 Task: Create Board Market Expansion Strategy to Workspace Enterprise Resource Planning. Create Board Market Opportunity Analysis and Prioritization to Workspace Enterprise Resource Planning. Create List Proposals in Board Data Visualization Tools to Workspace Enterprise Resource Planning
Action: Mouse moved to (283, 63)
Screenshot: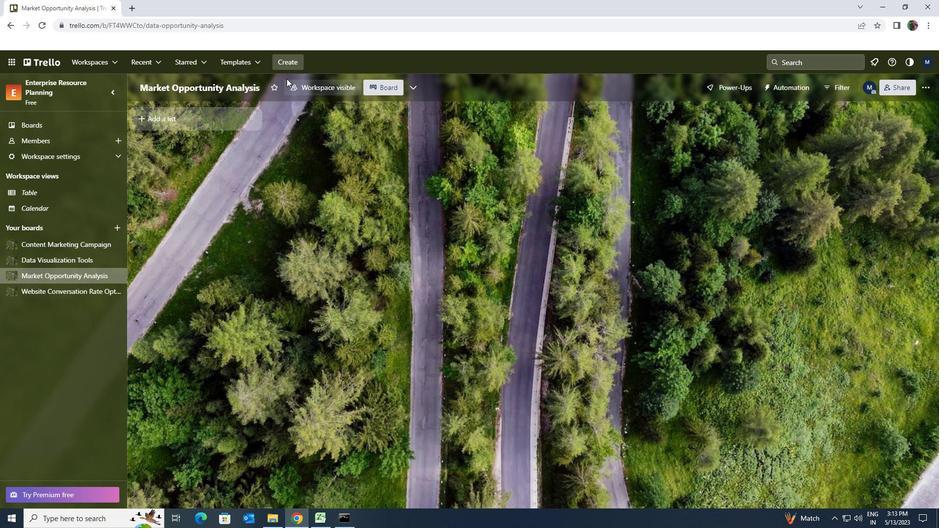 
Action: Mouse pressed left at (283, 63)
Screenshot: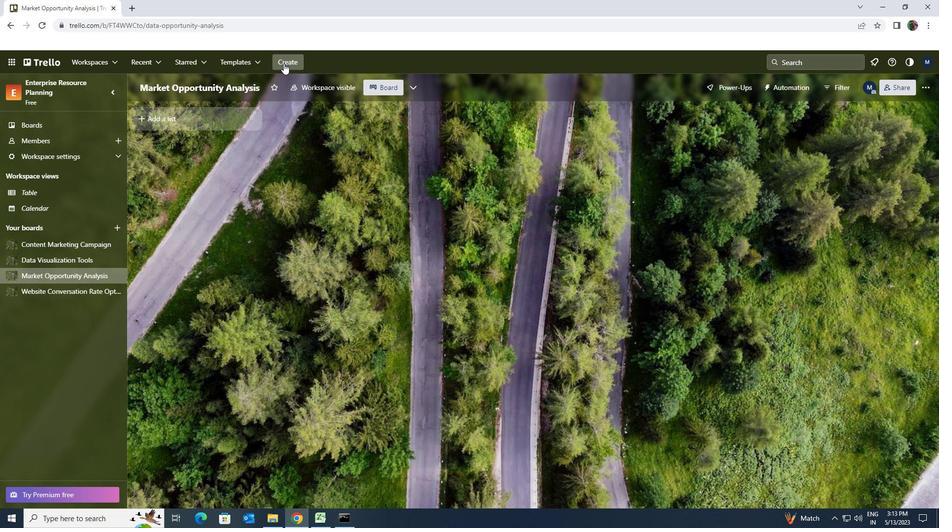 
Action: Mouse moved to (293, 91)
Screenshot: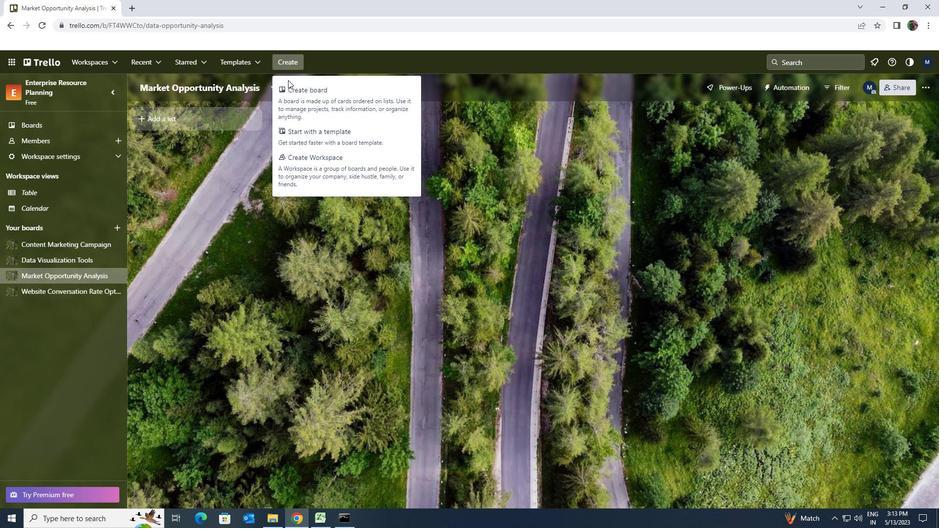 
Action: Mouse pressed left at (293, 91)
Screenshot: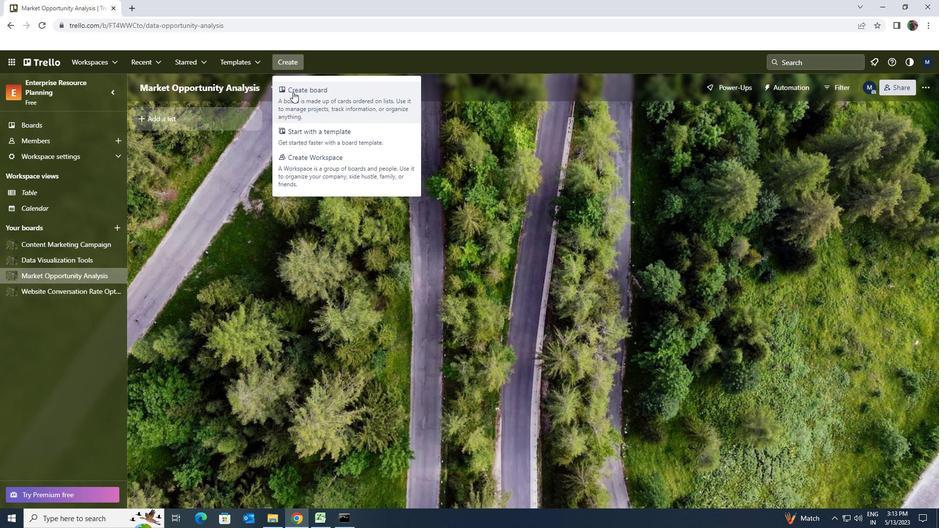
Action: Key pressed <Key.shift>MARKET<Key.space><Key.shift><Key.shift><Key.shift><Key.shift>EXPANSION<Key.space><Key.shift><Key.shift><Key.shift><Key.shift>STRATEGY
Screenshot: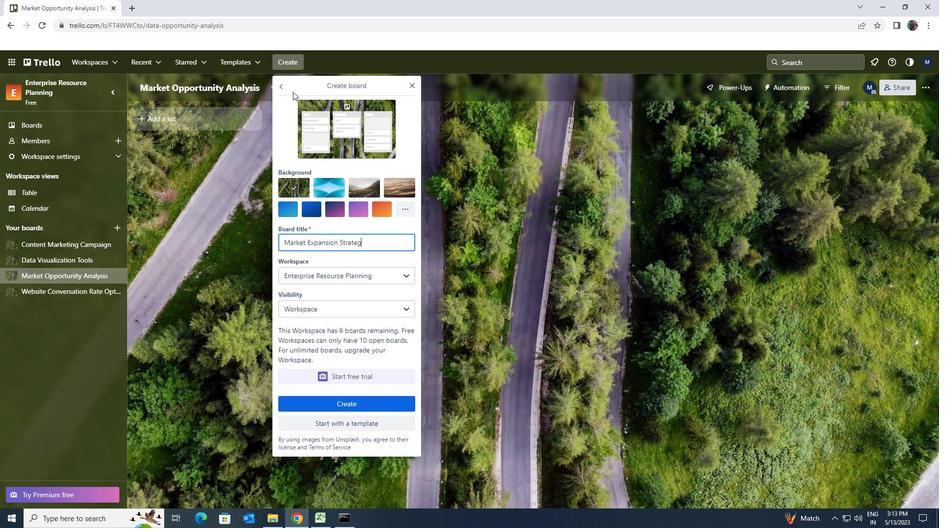 
Action: Mouse moved to (349, 401)
Screenshot: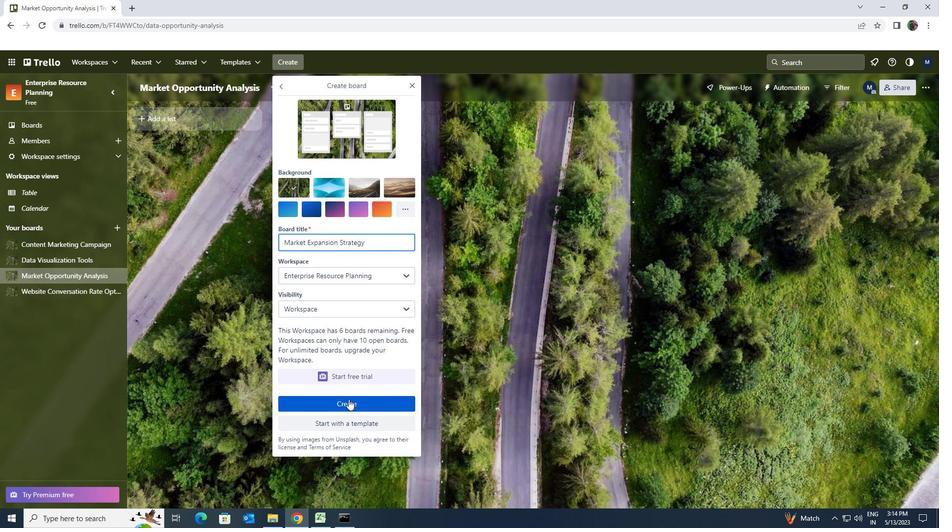 
Action: Mouse pressed left at (349, 401)
Screenshot: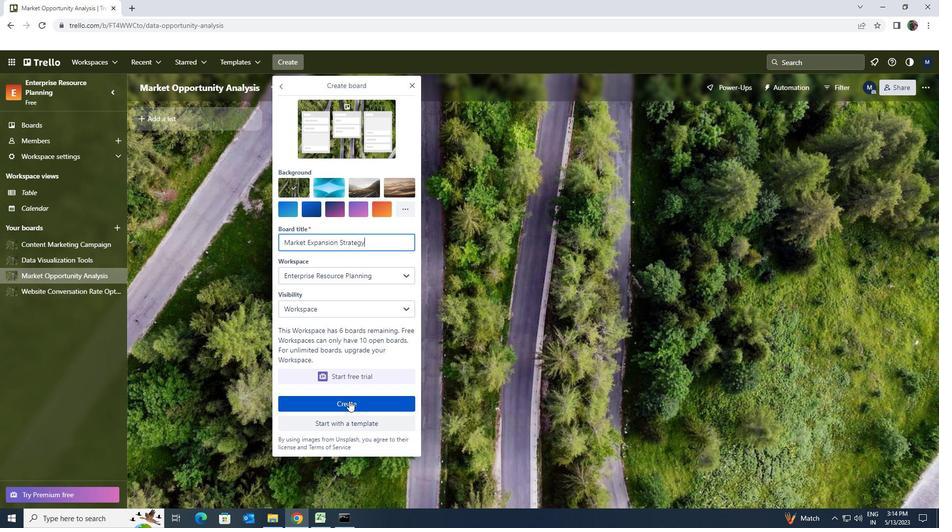 
Action: Mouse moved to (288, 65)
Screenshot: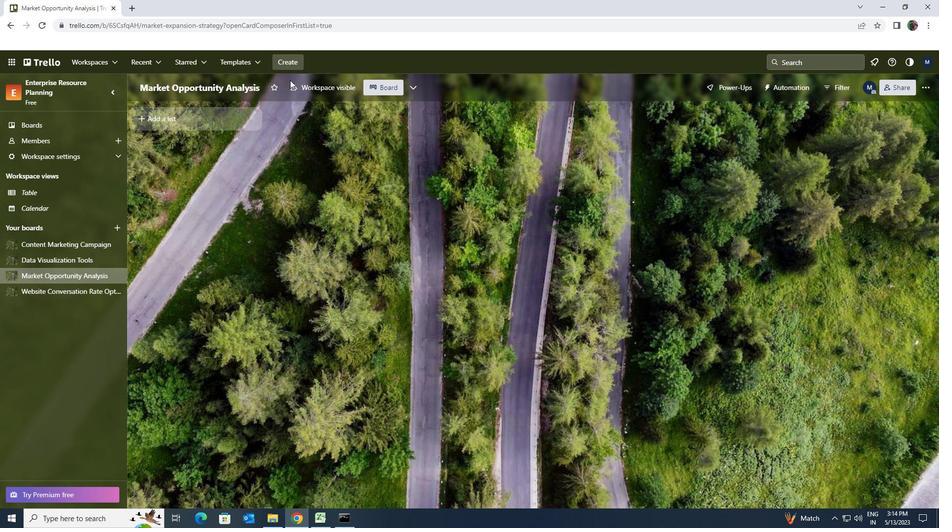 
Action: Mouse pressed left at (288, 65)
Screenshot: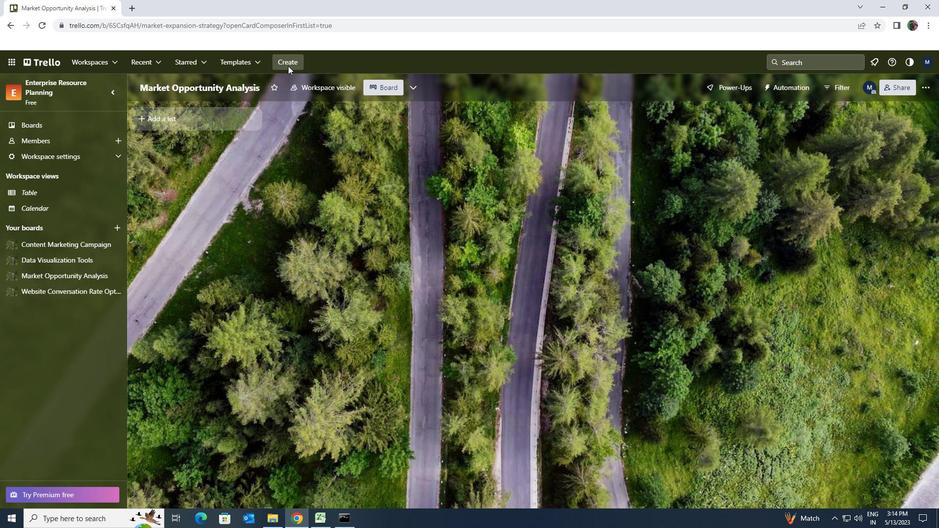 
Action: Mouse moved to (288, 62)
Screenshot: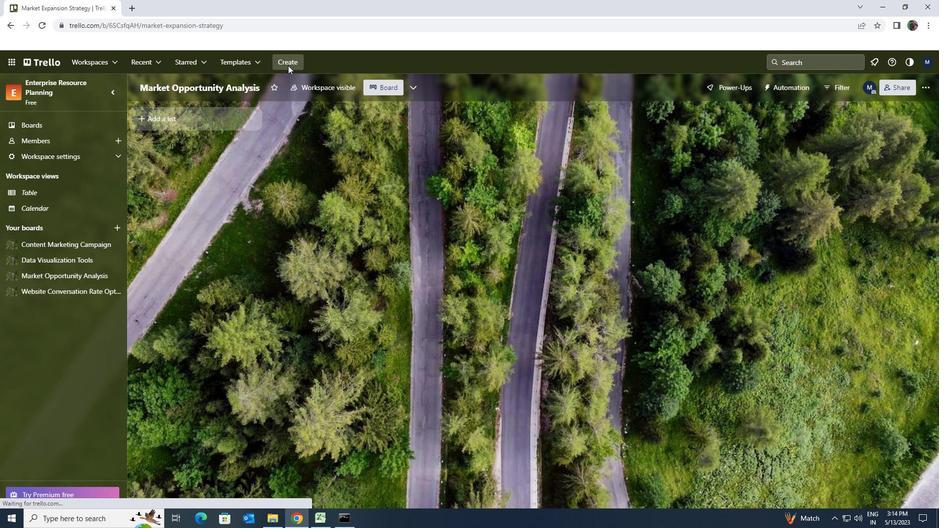 
Action: Mouse pressed left at (288, 62)
Screenshot: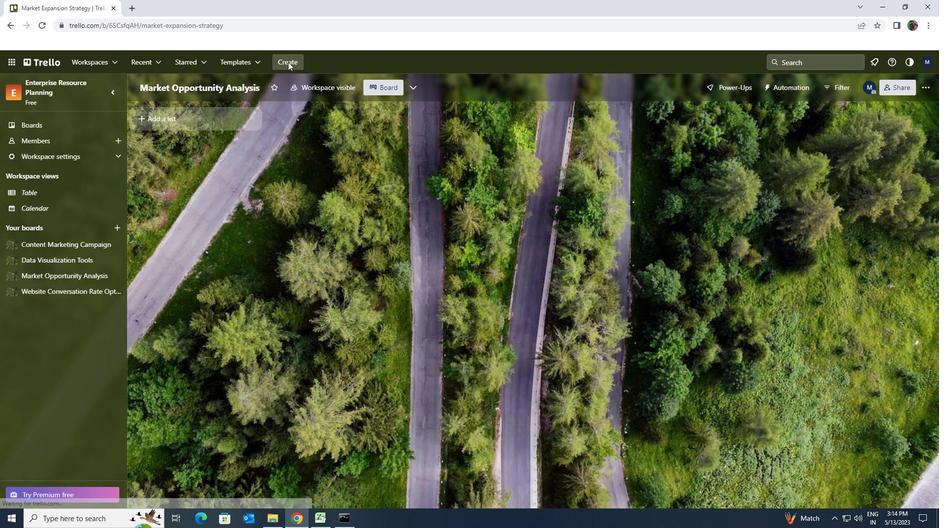 
Action: Mouse moved to (288, 62)
Screenshot: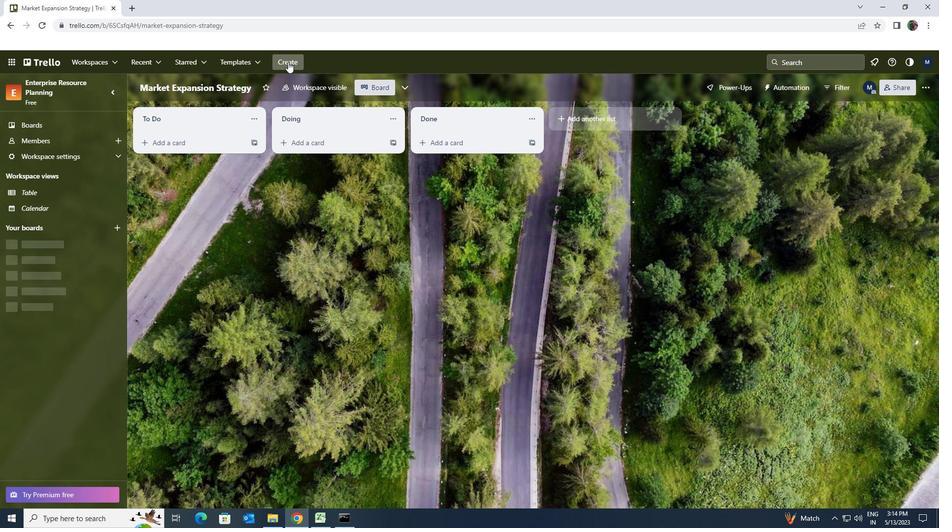 
Action: Mouse pressed left at (288, 62)
Screenshot: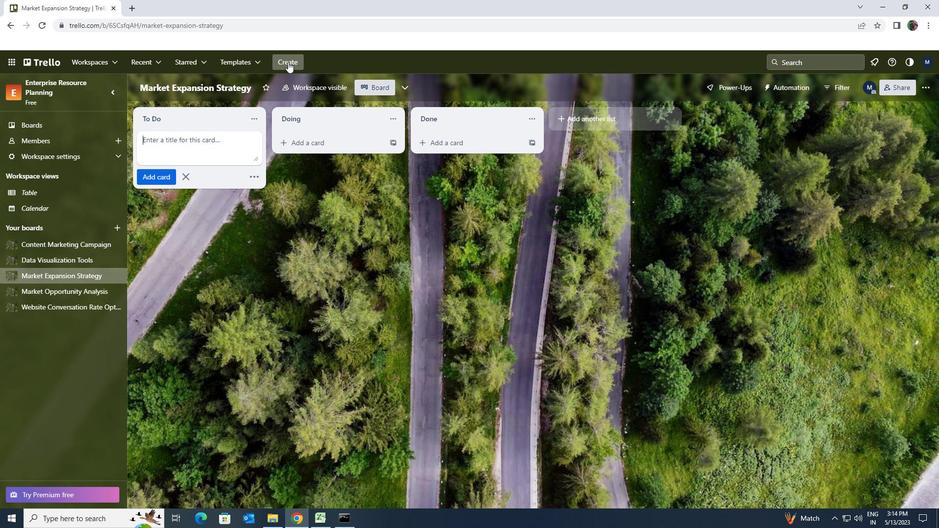 
Action: Mouse moved to (300, 94)
Screenshot: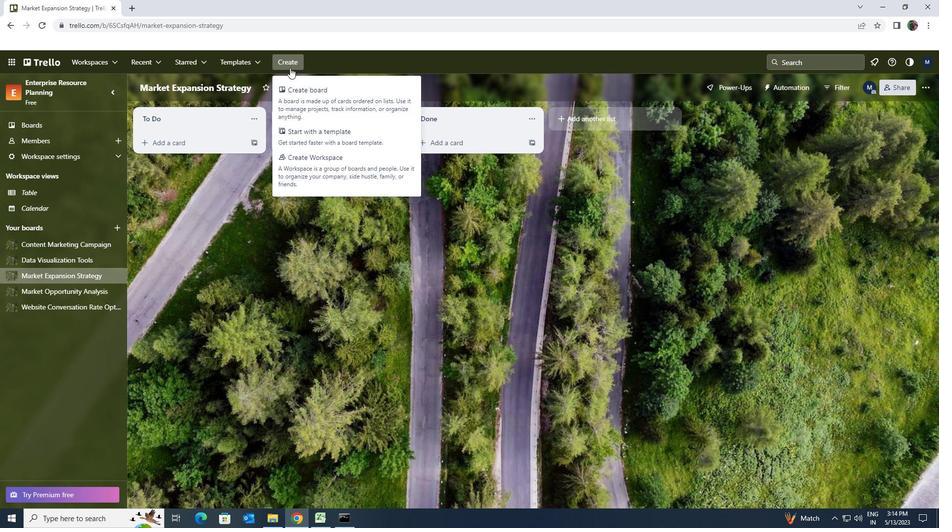 
Action: Mouse pressed left at (300, 94)
Screenshot: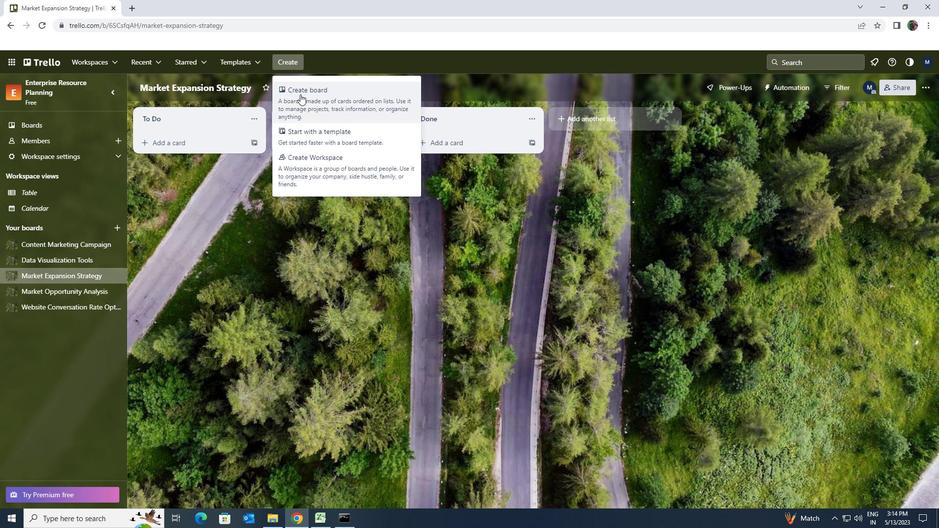 
Action: Mouse moved to (300, 95)
Screenshot: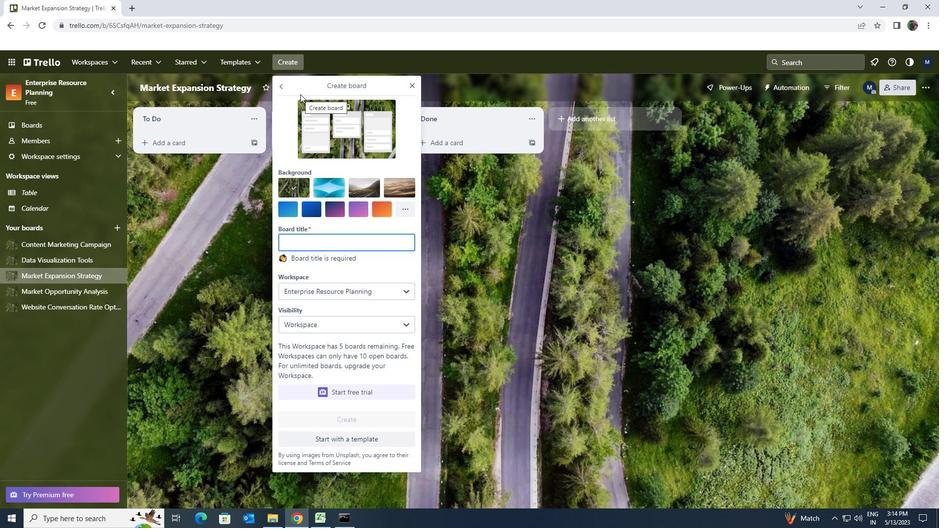 
Action: Key pressed <Key.shift>MARKET<Key.space><Key.shift><Key.shift><Key.shift><Key.shift><Key.shift><Key.shift><Key.shift><Key.shift><Key.shift>OPPORTUNITY<Key.space><Key.shift><Key.shift>ANALYSIS<Key.space>AND<Key.space><Key.shift><Key.shift><Key.shift><Key.shift><Key.shift><Key.shift><Key.shift><Key.shift><Key.shift><Key.shift><Key.shift><Key.shift><Key.shift><Key.shift><Key.shift><Key.shift><Key.shift><Key.shift><Key.shift><Key.shift><Key.shift>PRIORITIZATION
Screenshot: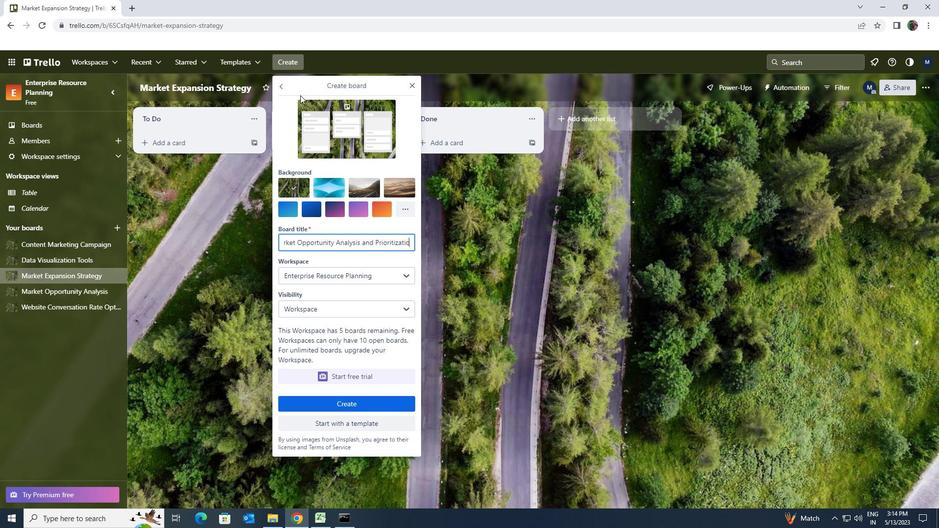 
Action: Mouse moved to (360, 398)
Screenshot: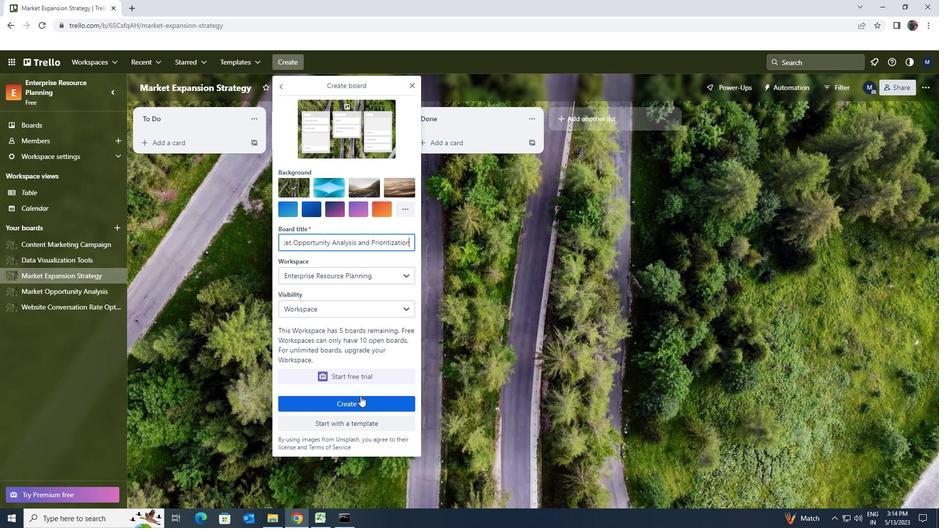 
Action: Mouse pressed left at (360, 398)
Screenshot: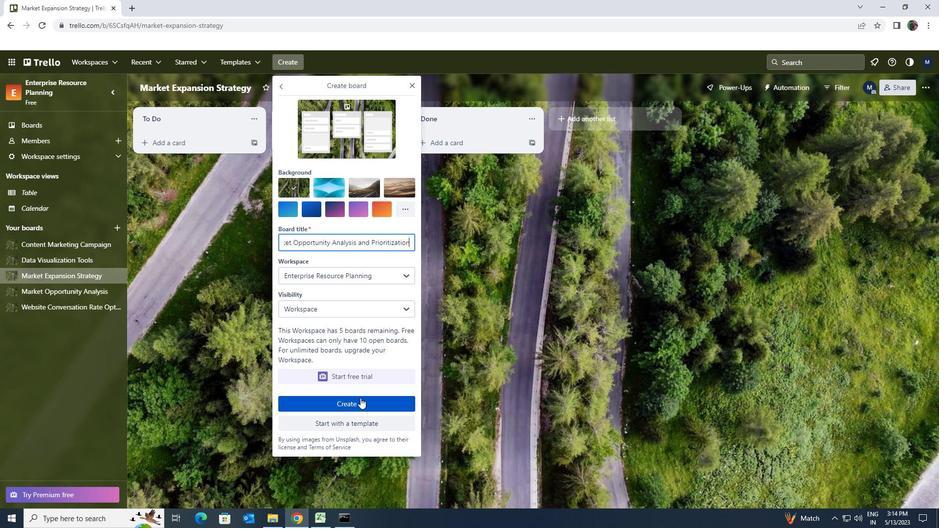 
Action: Mouse moved to (68, 259)
Screenshot: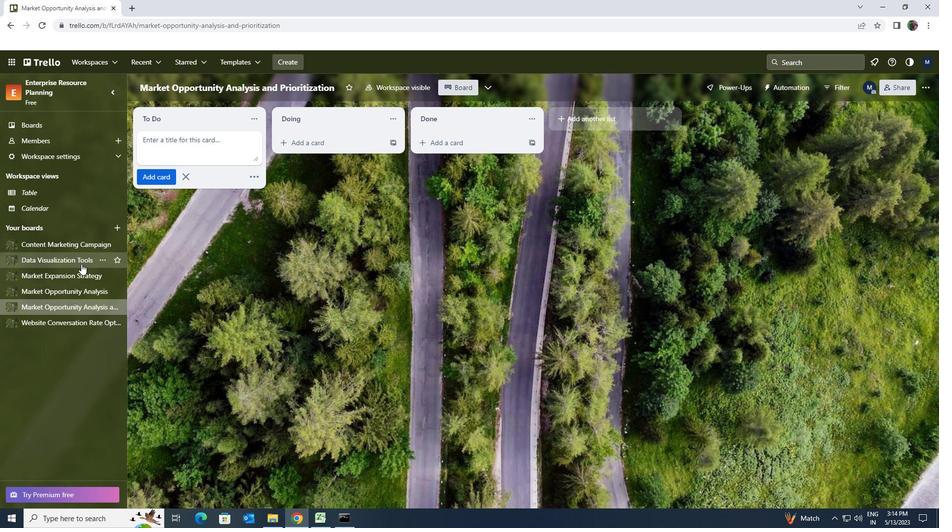
Action: Mouse pressed left at (68, 259)
Screenshot: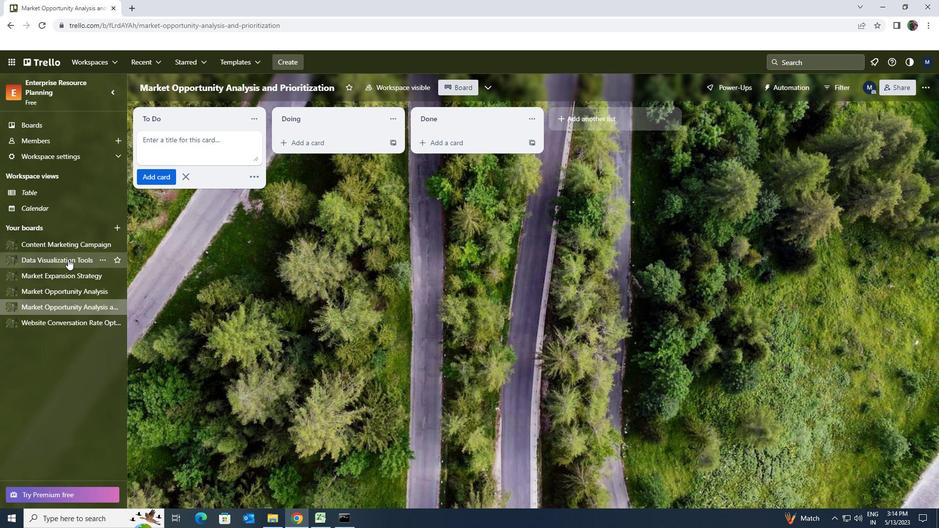 
Action: Mouse moved to (154, 117)
Screenshot: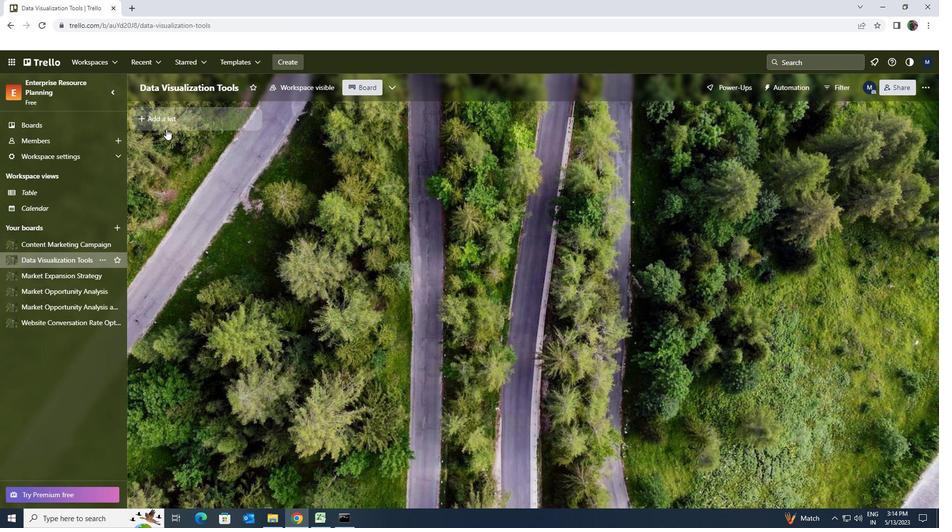 
Action: Mouse pressed left at (154, 117)
Screenshot: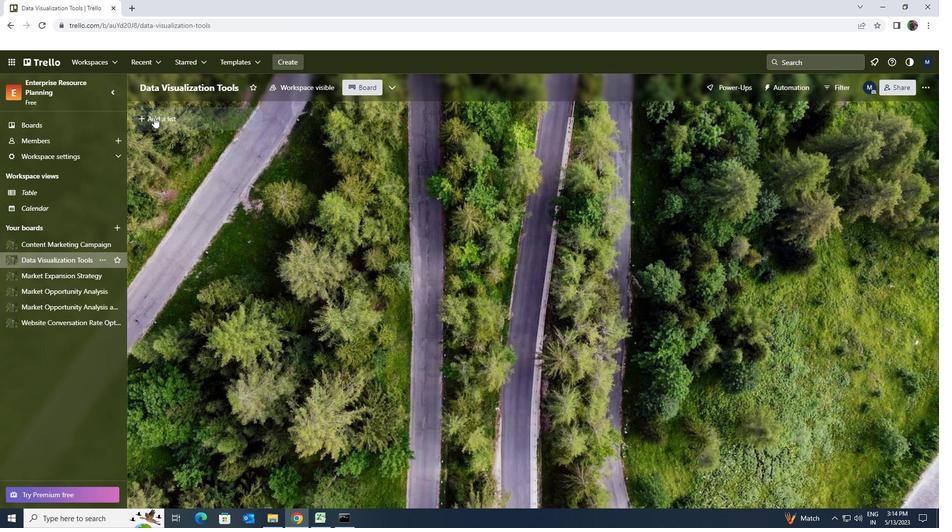 
Action: Key pressed <Key.shift><Key.shift><Key.shift><Key.shift><Key.shift><Key.shift><Key.shift><Key.shift><Key.shift><Key.shift><Key.shift>PROPOSALS
Screenshot: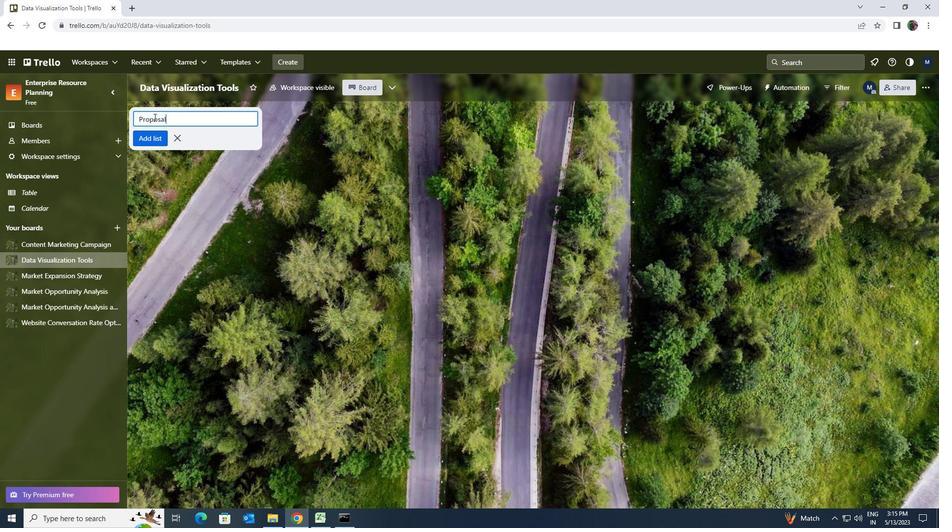 
Action: Mouse moved to (156, 139)
Screenshot: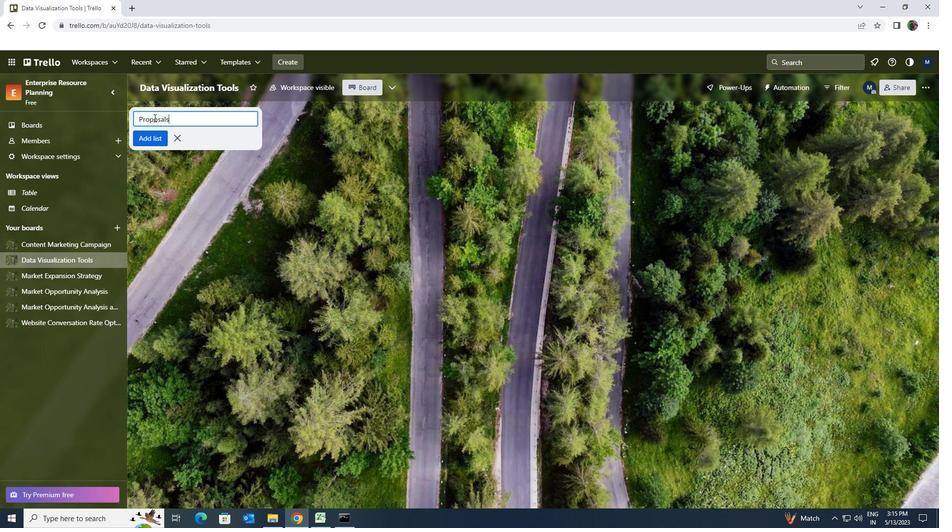 
Action: Mouse pressed left at (156, 139)
Screenshot: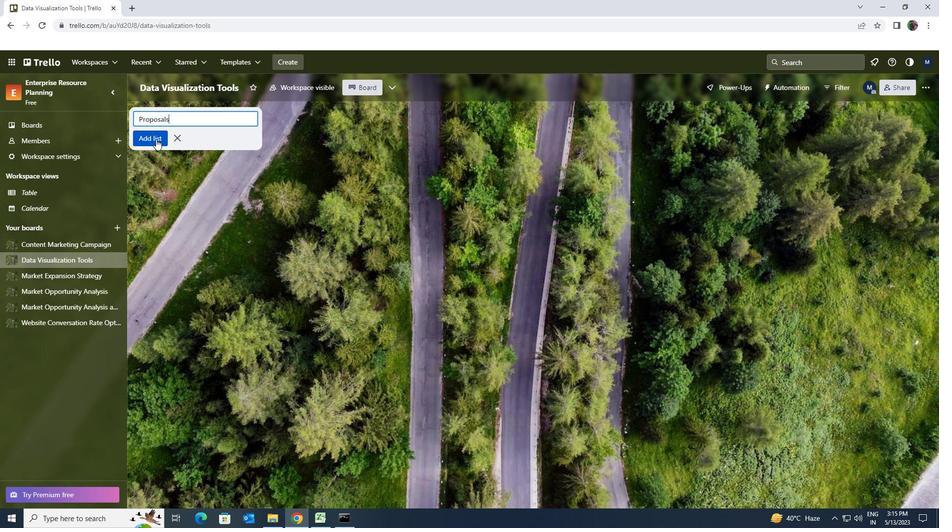 
